 Task: Look for properties with a community pool.
Action: Mouse moved to (458, 192)
Screenshot: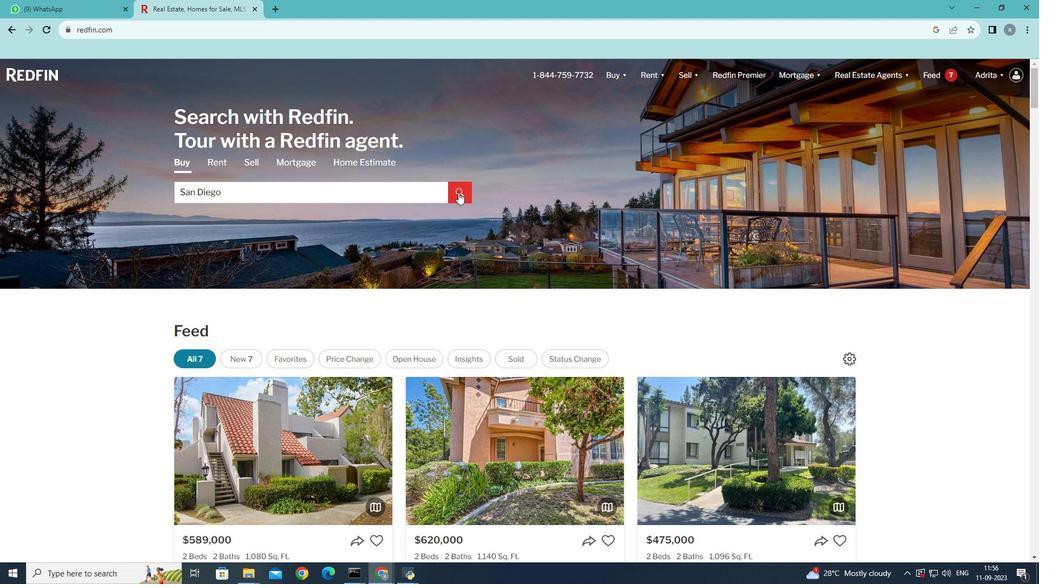 
Action: Mouse pressed left at (458, 192)
Screenshot: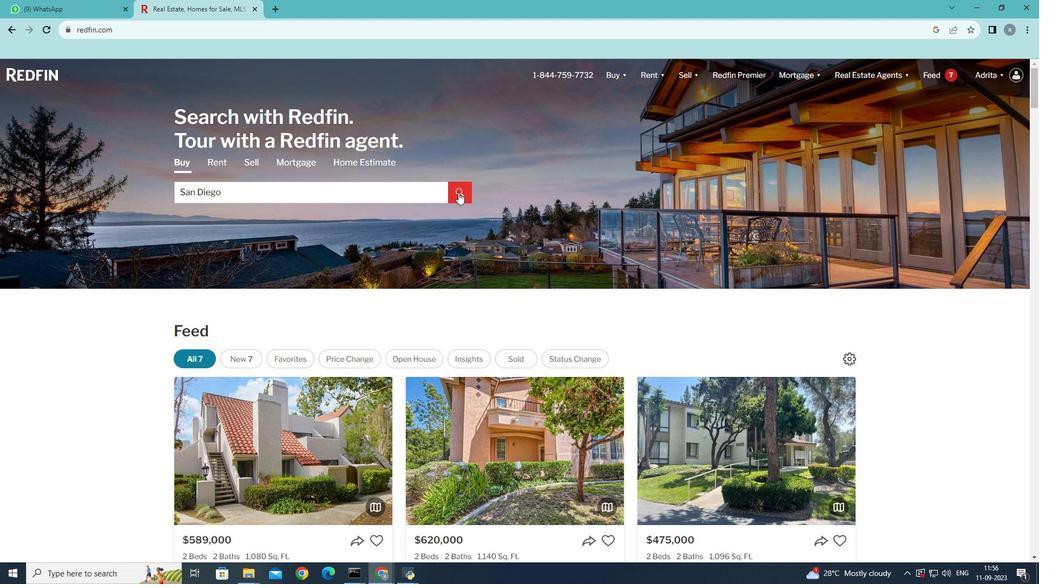 
Action: Mouse moved to (941, 145)
Screenshot: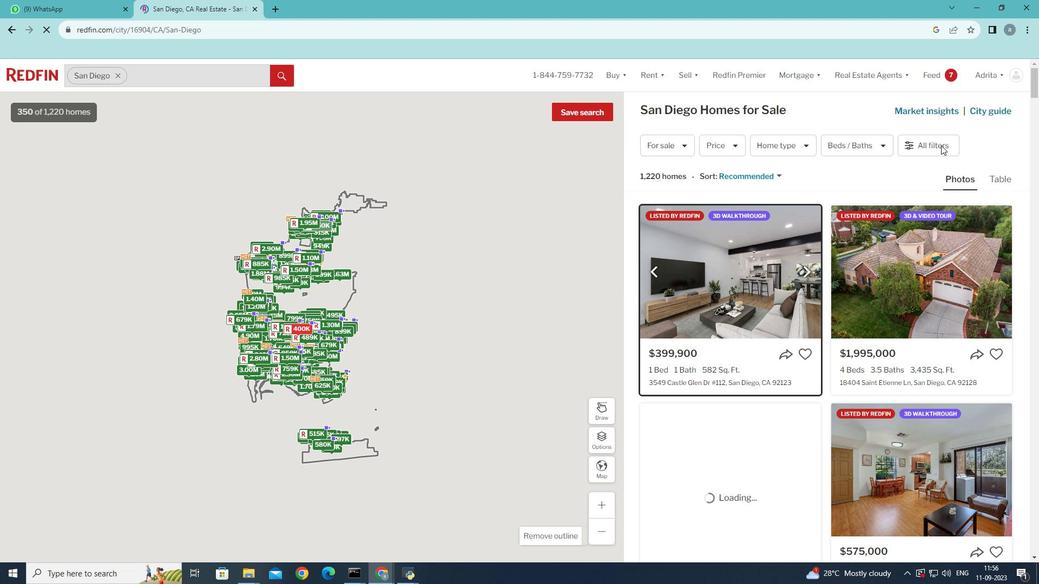 
Action: Mouse pressed left at (941, 145)
Screenshot: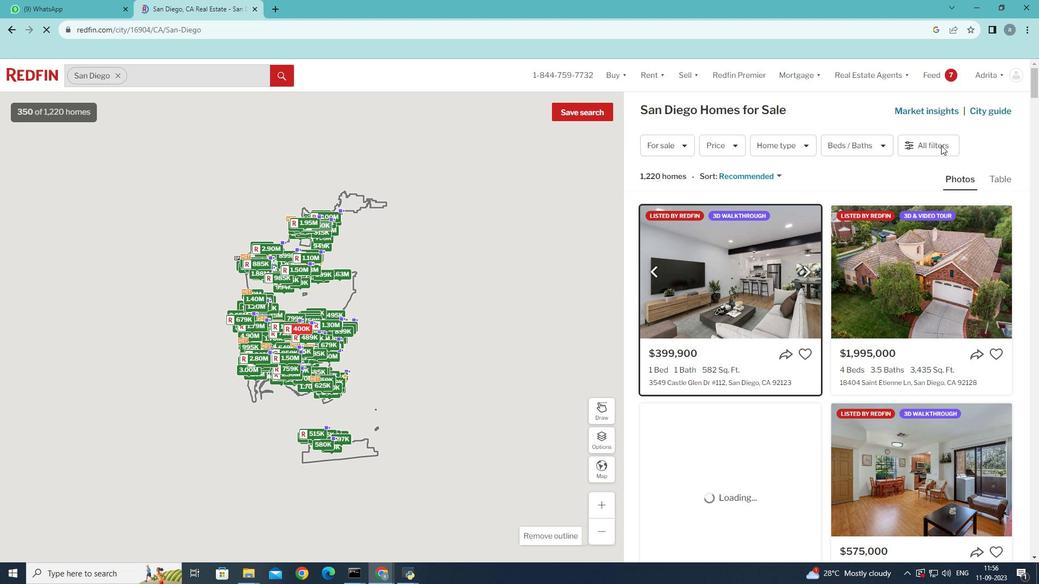 
Action: Mouse pressed left at (941, 145)
Screenshot: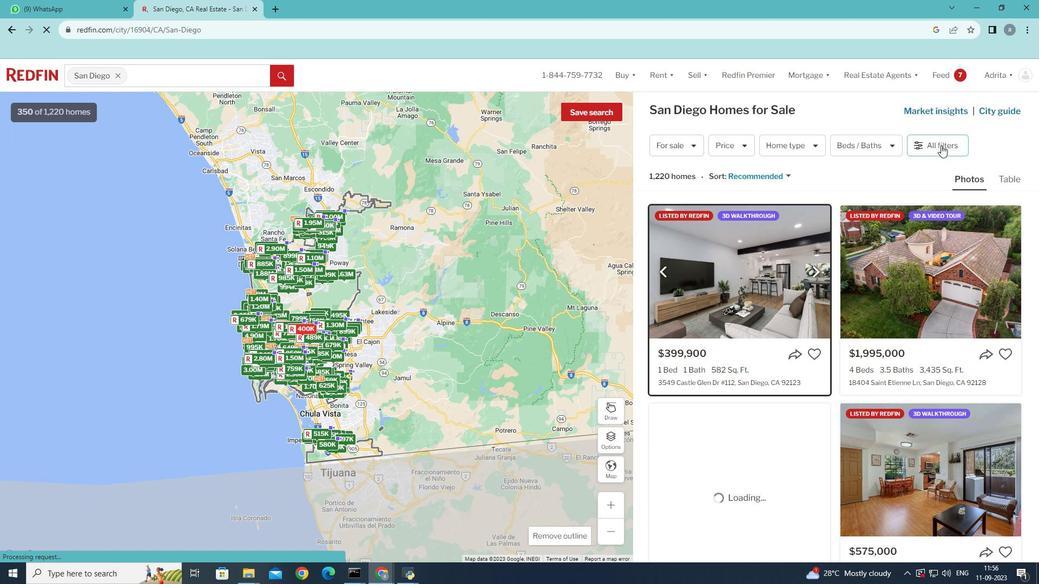 
Action: Mouse moved to (866, 417)
Screenshot: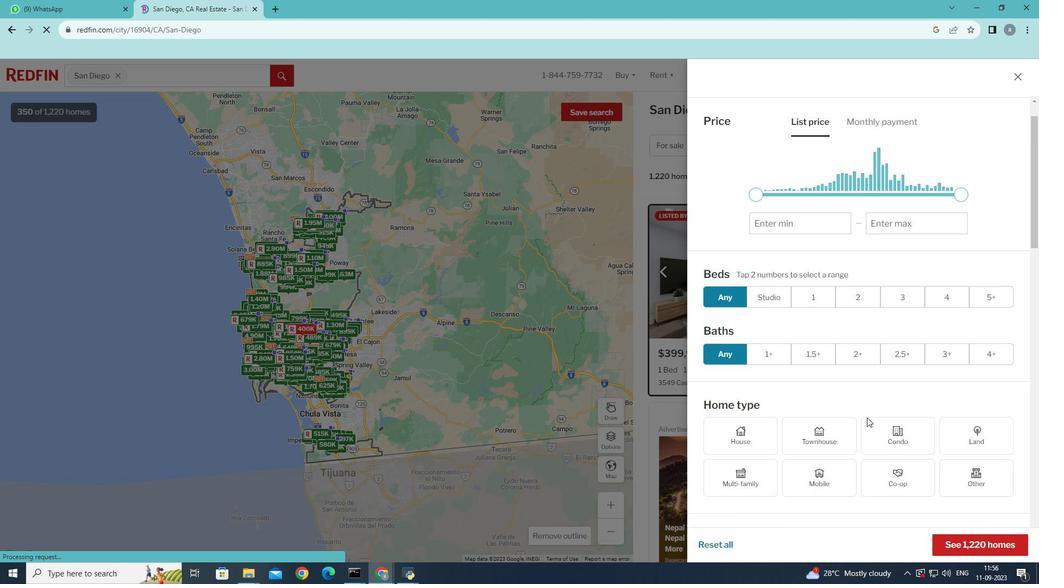 
Action: Mouse scrolled (866, 417) with delta (0, 0)
Screenshot: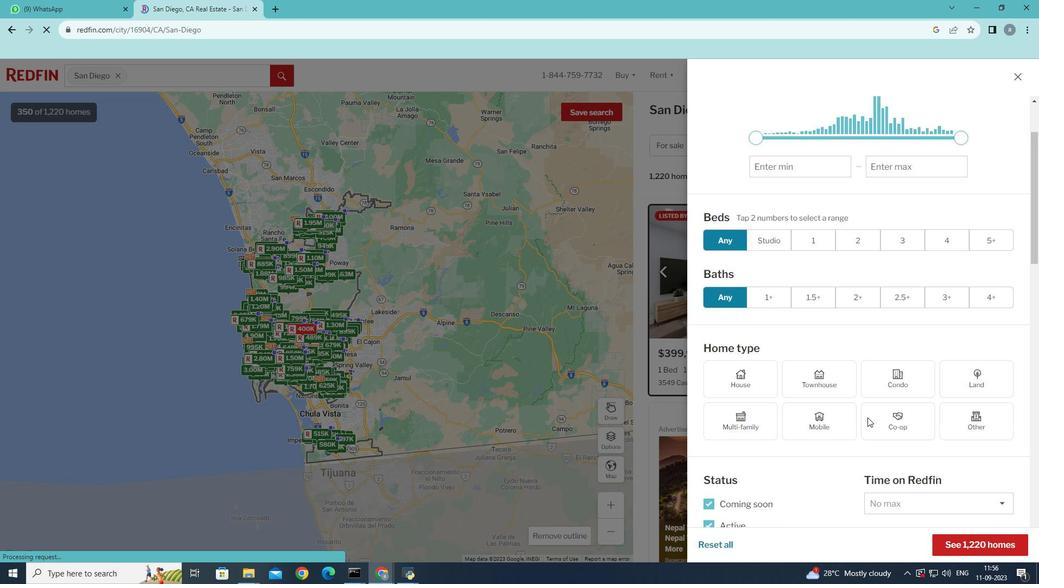 
Action: Mouse moved to (866, 417)
Screenshot: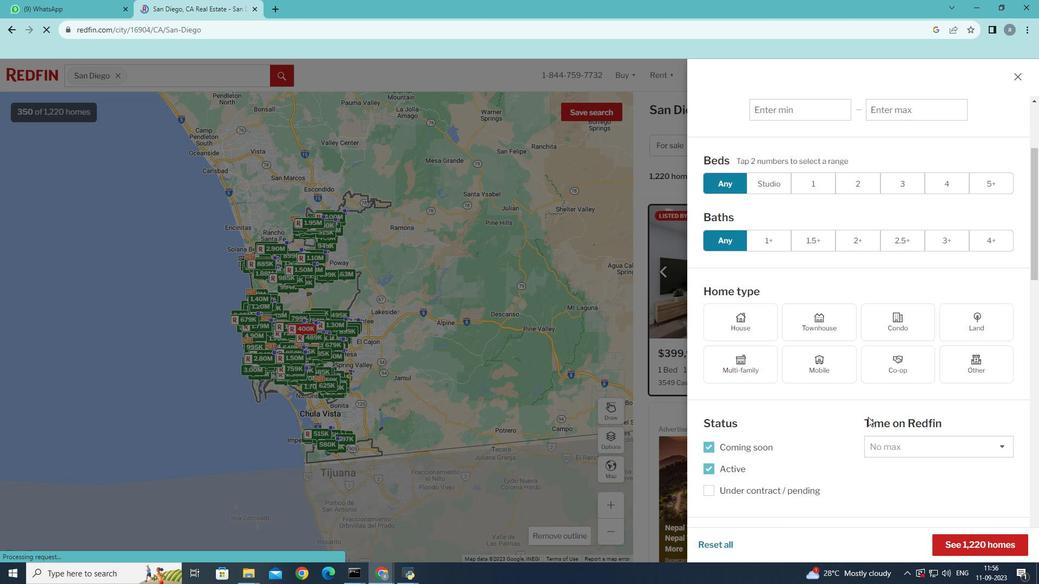 
Action: Mouse scrolled (866, 417) with delta (0, 0)
Screenshot: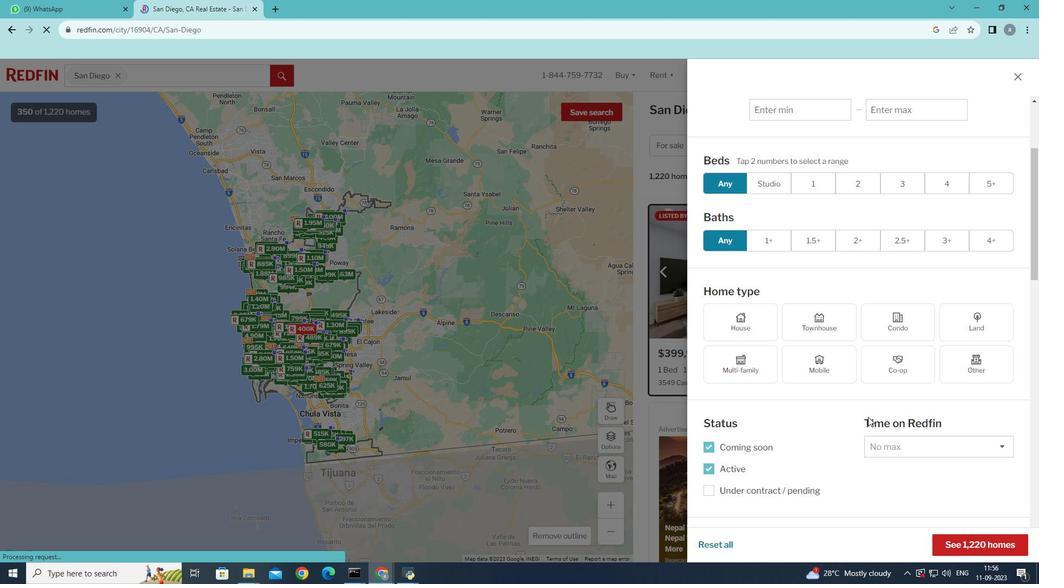 
Action: Mouse scrolled (866, 417) with delta (0, 0)
Screenshot: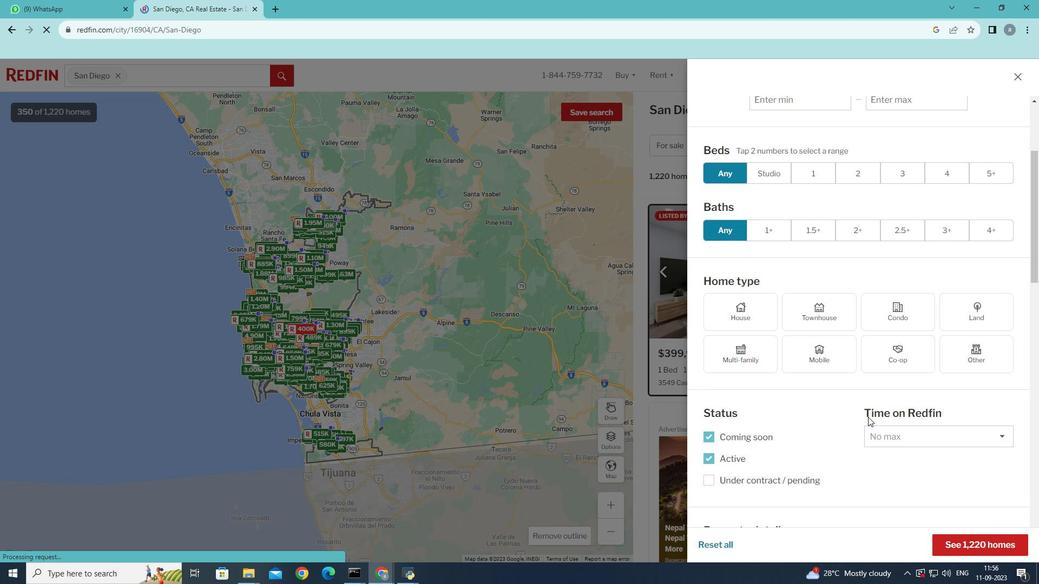 
Action: Mouse moved to (871, 414)
Screenshot: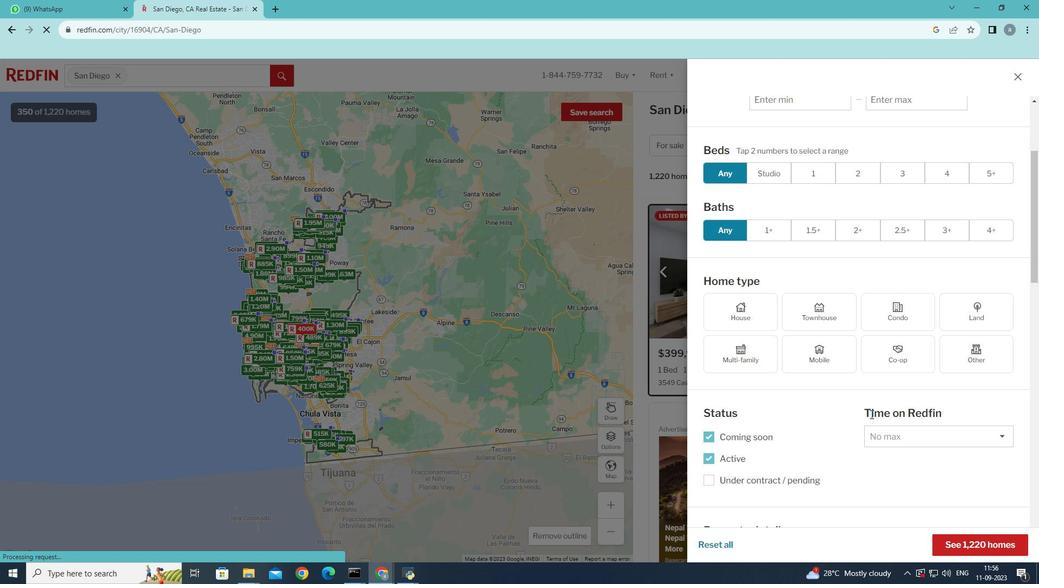 
Action: Mouse scrolled (871, 414) with delta (0, 0)
Screenshot: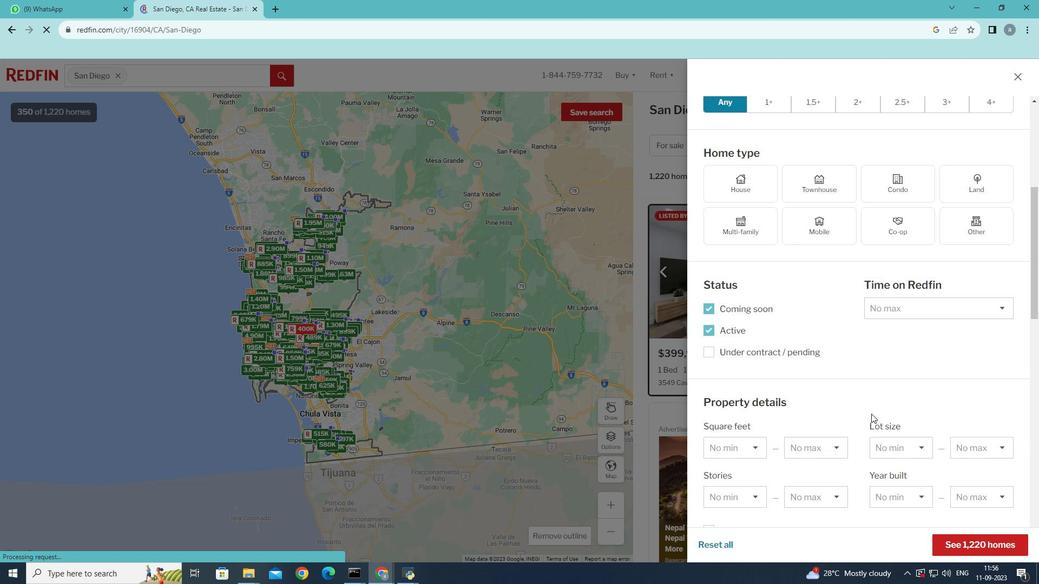 
Action: Mouse scrolled (871, 414) with delta (0, 0)
Screenshot: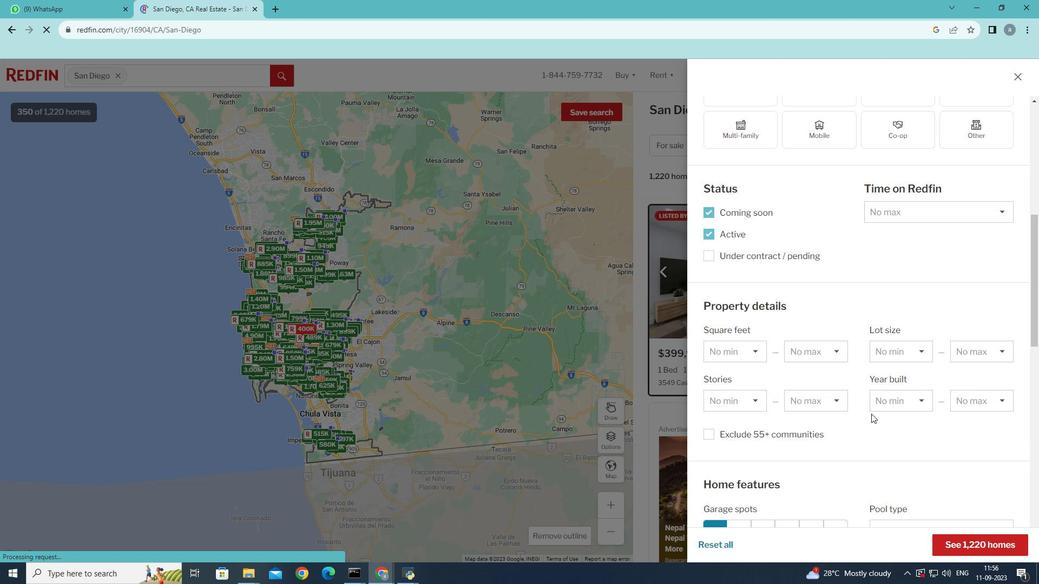 
Action: Mouse scrolled (871, 414) with delta (0, 0)
Screenshot: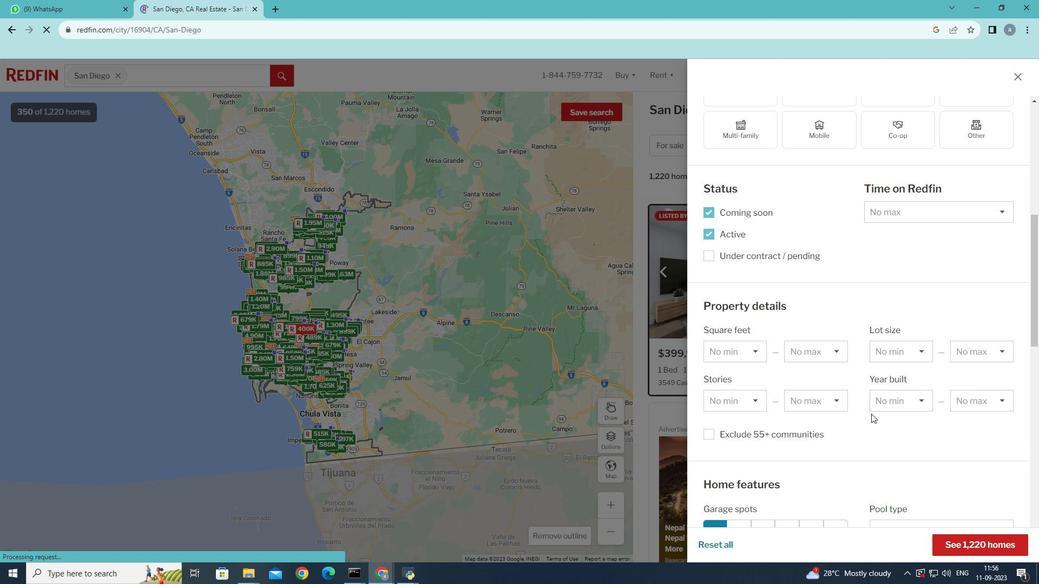 
Action: Mouse scrolled (871, 414) with delta (0, 0)
Screenshot: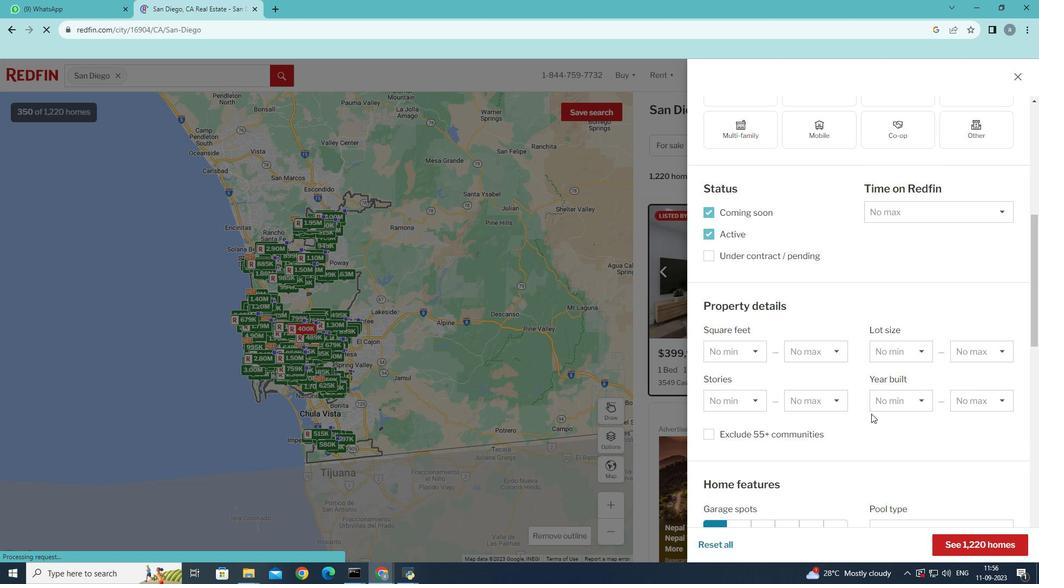 
Action: Mouse moved to (871, 414)
Screenshot: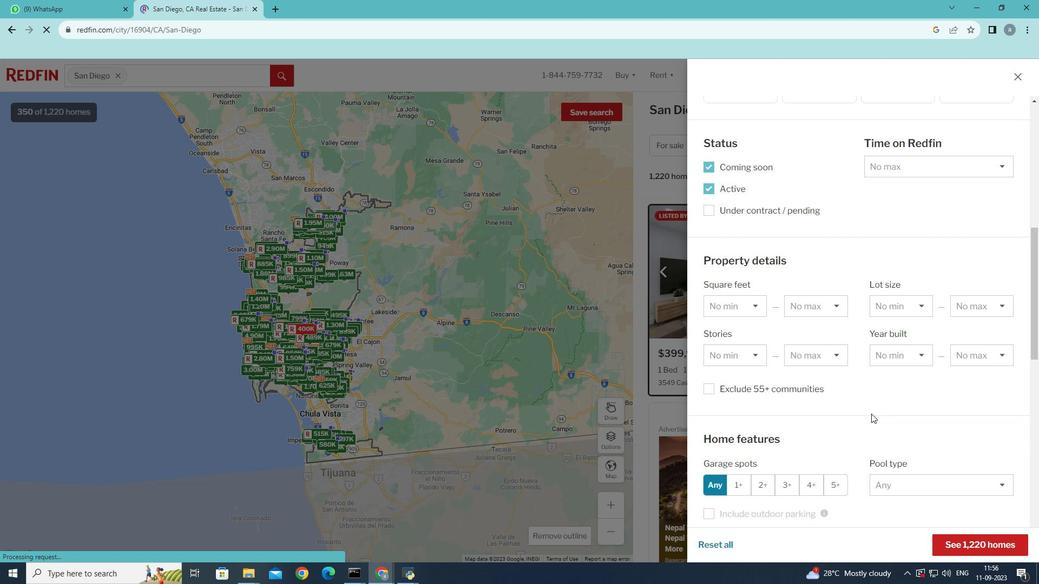 
Action: Mouse scrolled (871, 413) with delta (0, 0)
Screenshot: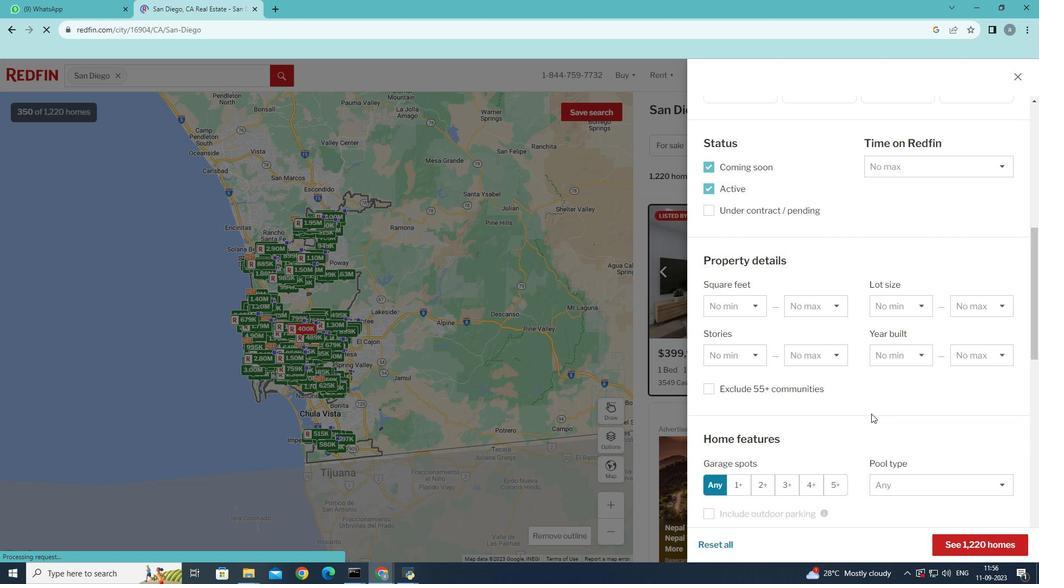 
Action: Mouse moved to (872, 413)
Screenshot: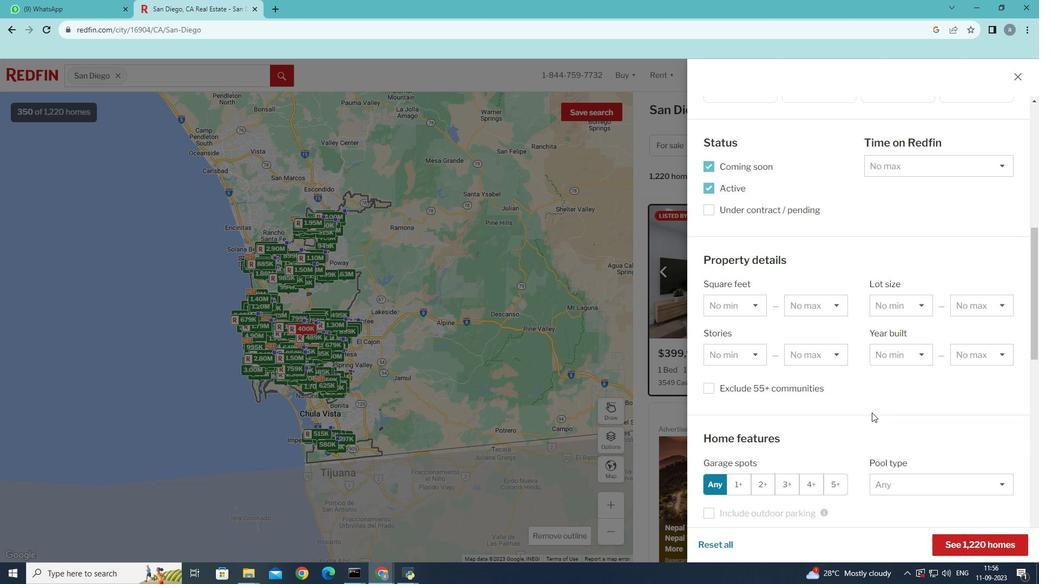 
Action: Mouse scrolled (872, 412) with delta (0, 0)
Screenshot: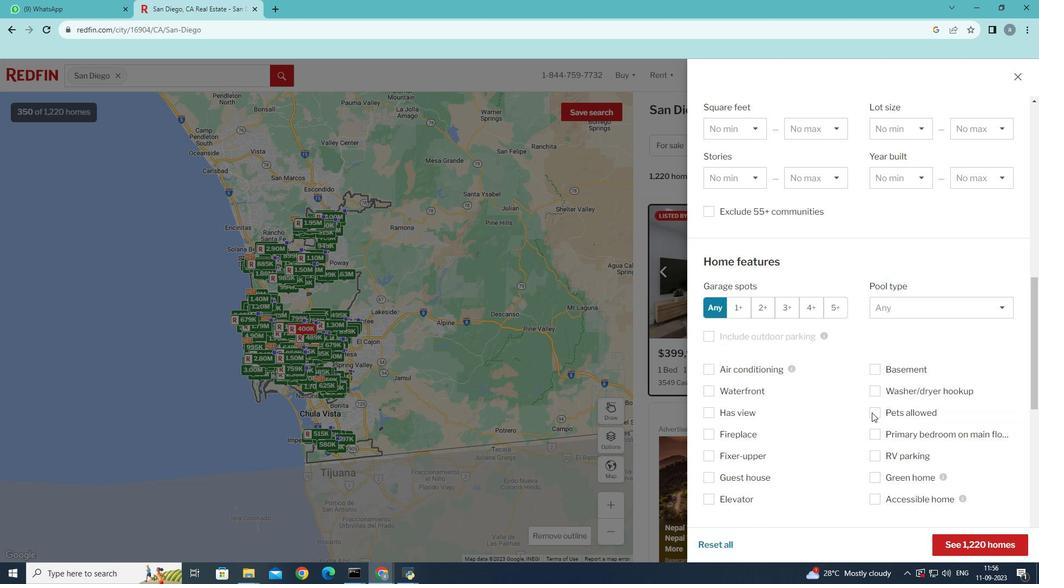 
Action: Mouse scrolled (872, 412) with delta (0, 0)
Screenshot: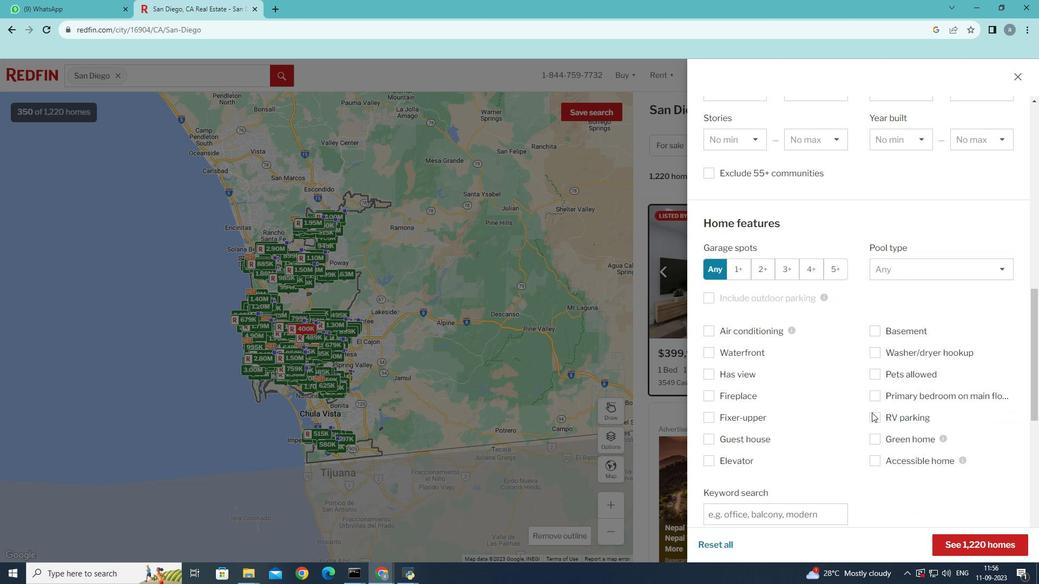 
Action: Mouse scrolled (872, 412) with delta (0, 0)
Screenshot: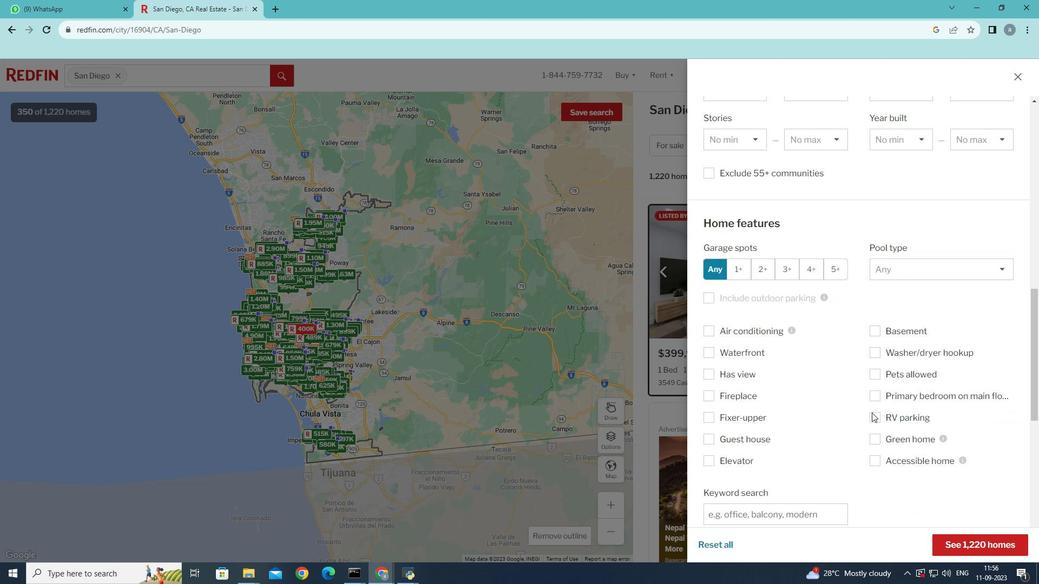 
Action: Mouse scrolled (872, 412) with delta (0, 0)
Screenshot: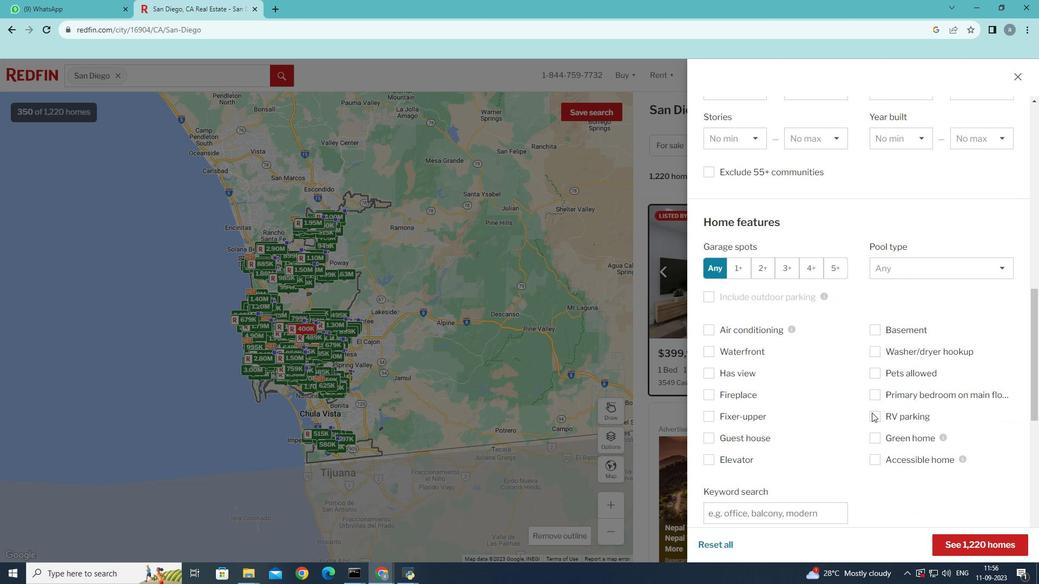 
Action: Mouse moved to (1000, 266)
Screenshot: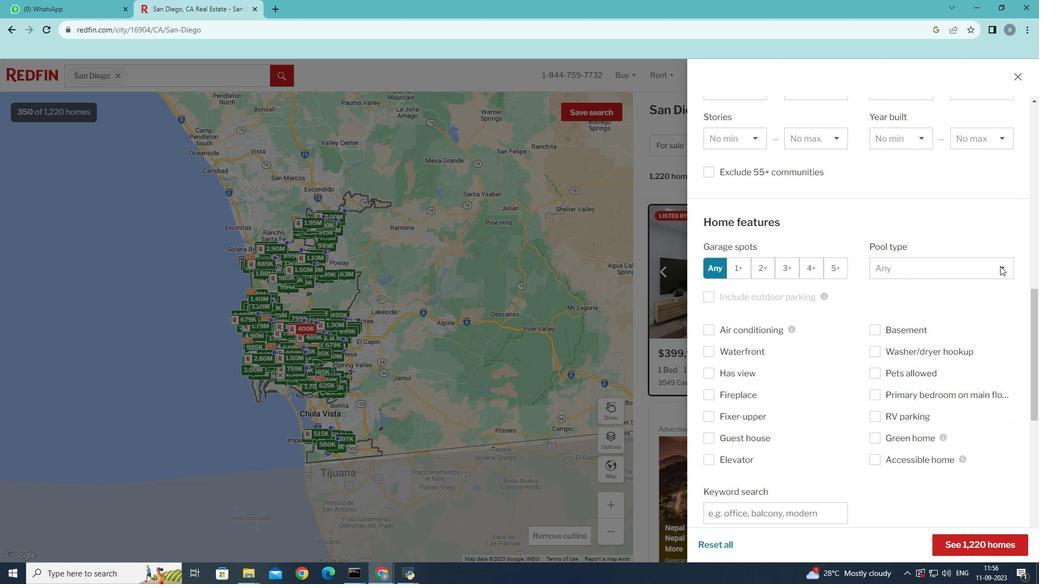 
Action: Mouse pressed left at (1000, 266)
Screenshot: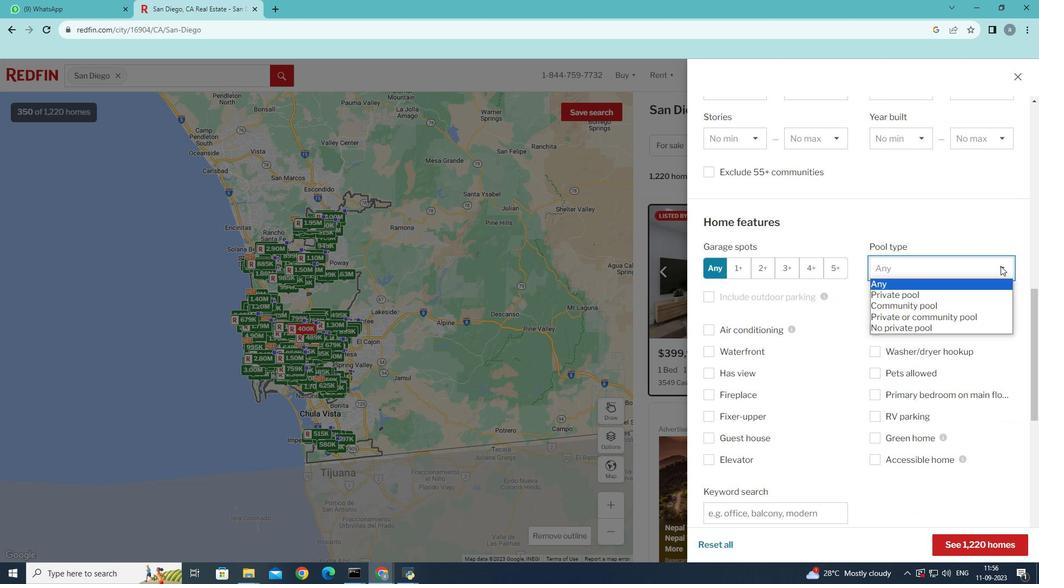 
Action: Mouse moved to (973, 306)
Screenshot: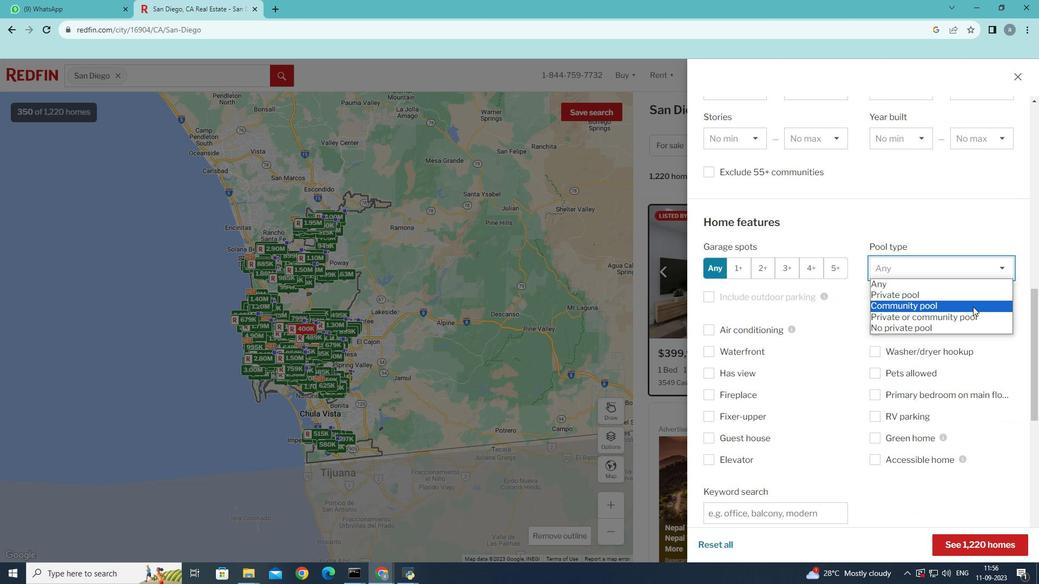 
Action: Mouse pressed left at (973, 306)
Screenshot: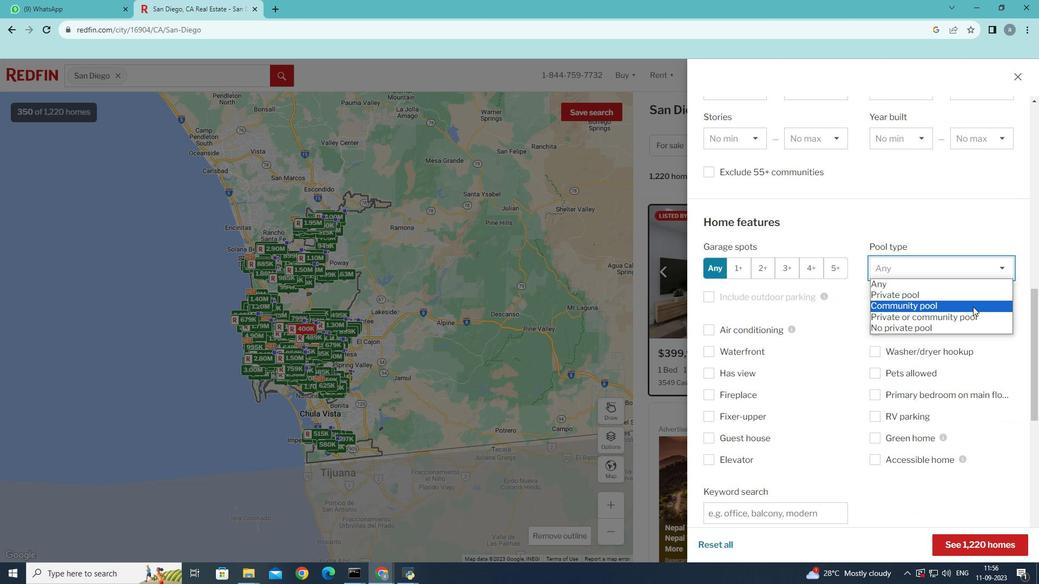 
Action: Mouse moved to (989, 541)
Screenshot: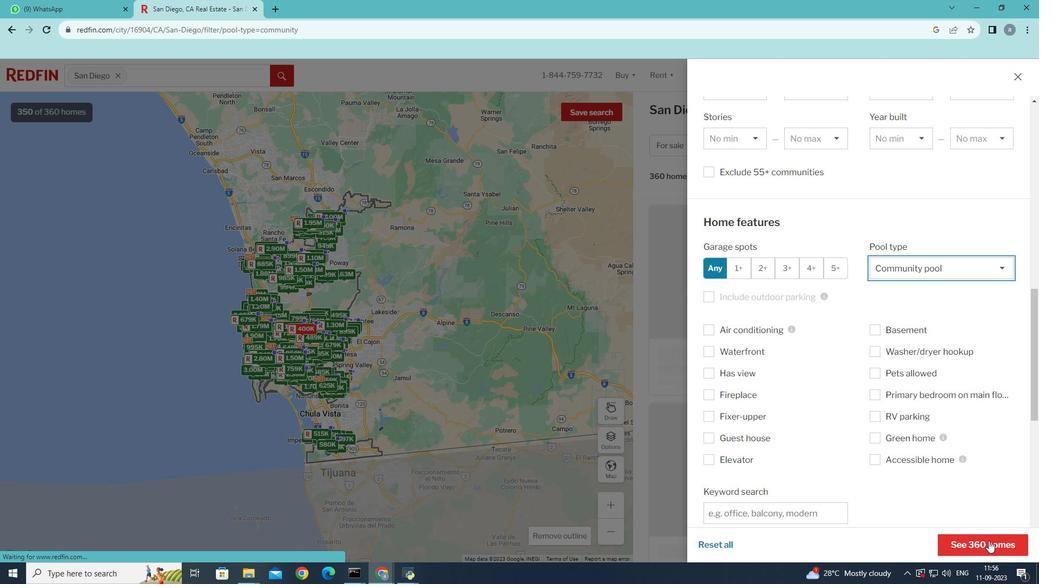 
Action: Mouse pressed left at (989, 541)
Screenshot: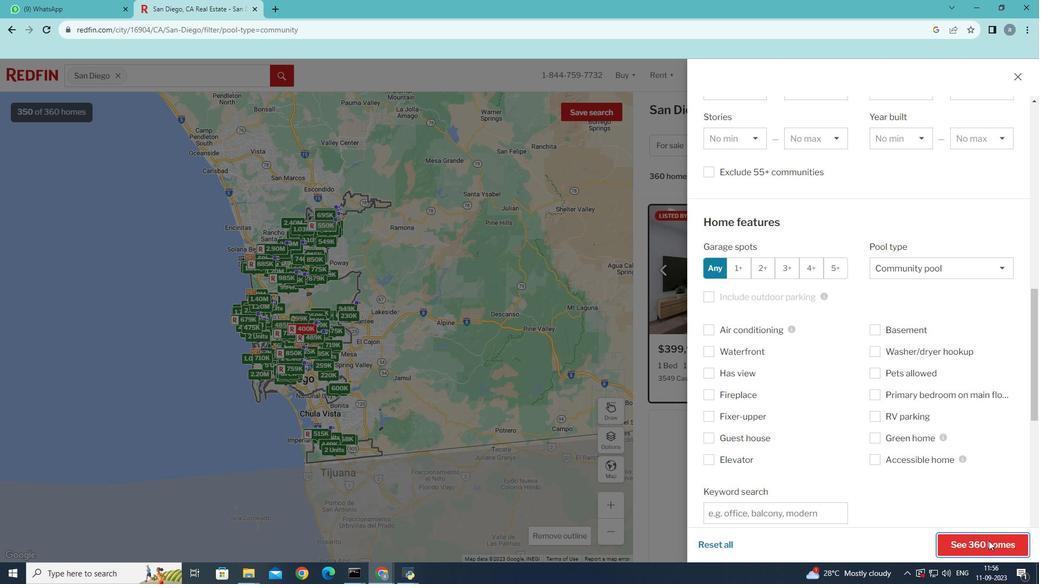 
